 Task: In the setting , change the language English , change the country 'Sierra Leone', change date format (09/01/23), change time format 01:01 AM - 11:59 PM, in privacy and data export the history, logged in from the account softage.10@softage.net
Action: Mouse moved to (948, 67)
Screenshot: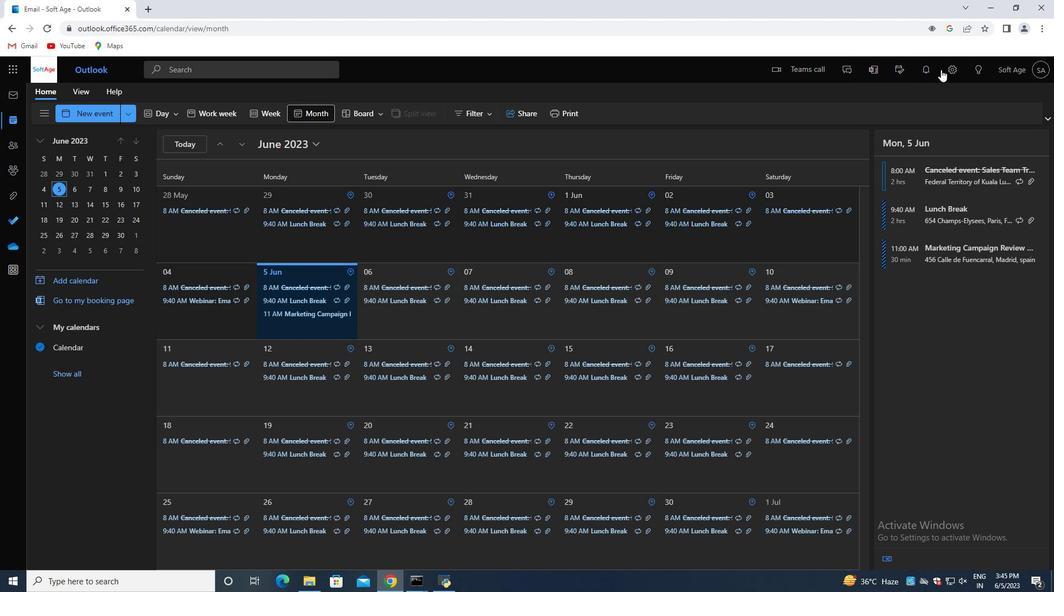 
Action: Mouse pressed left at (948, 67)
Screenshot: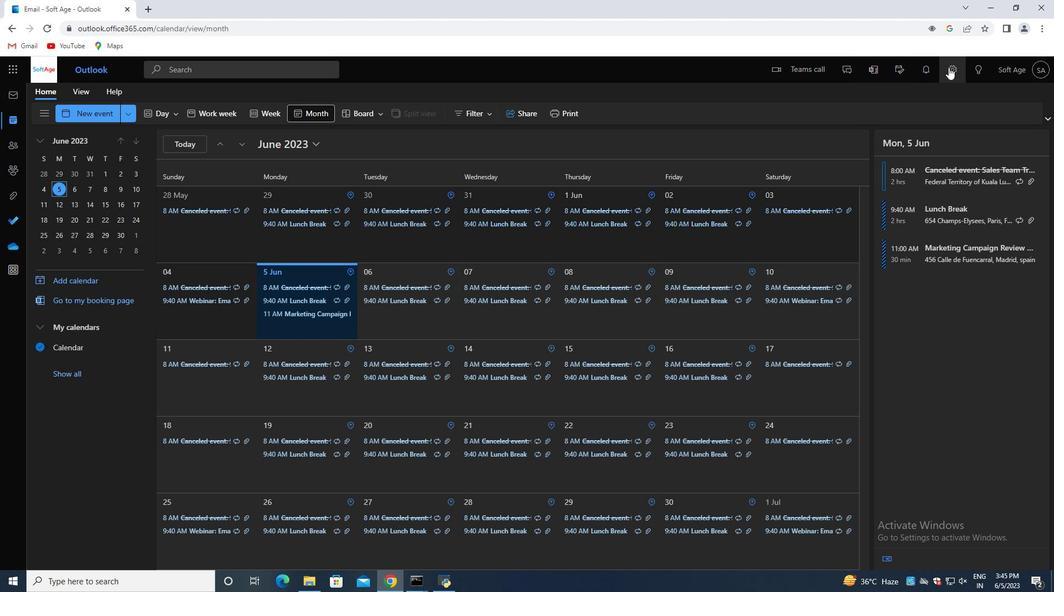 
Action: Mouse moved to (954, 153)
Screenshot: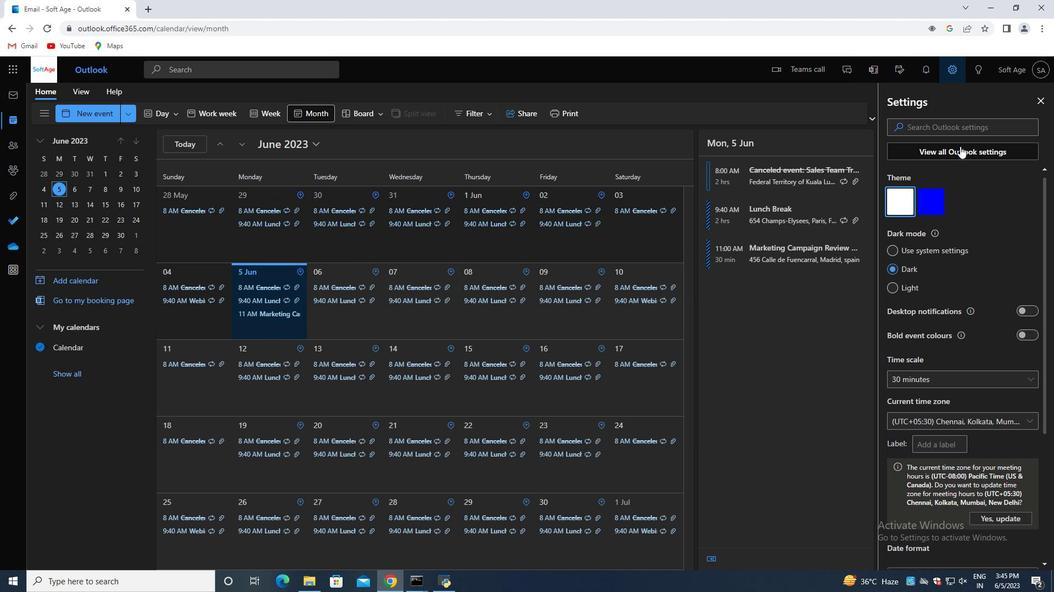
Action: Mouse pressed left at (954, 153)
Screenshot: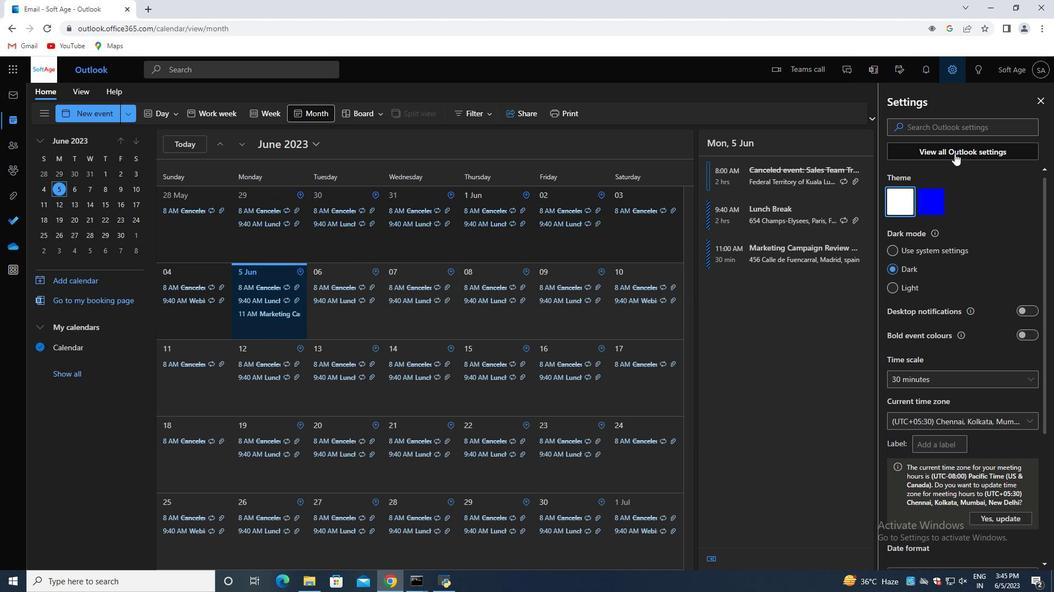 
Action: Mouse moved to (262, 148)
Screenshot: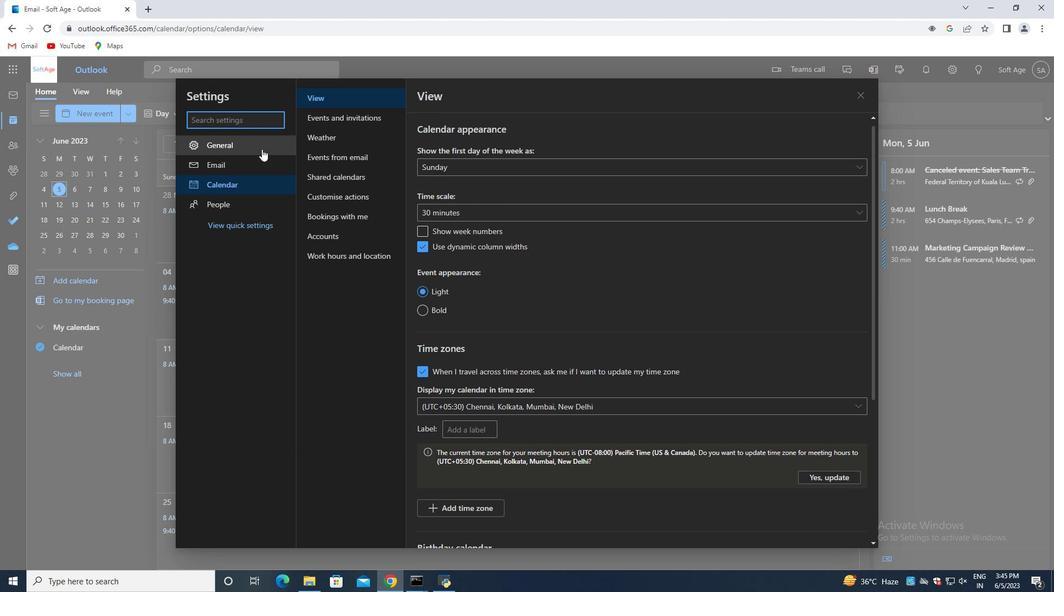 
Action: Mouse pressed left at (262, 148)
Screenshot: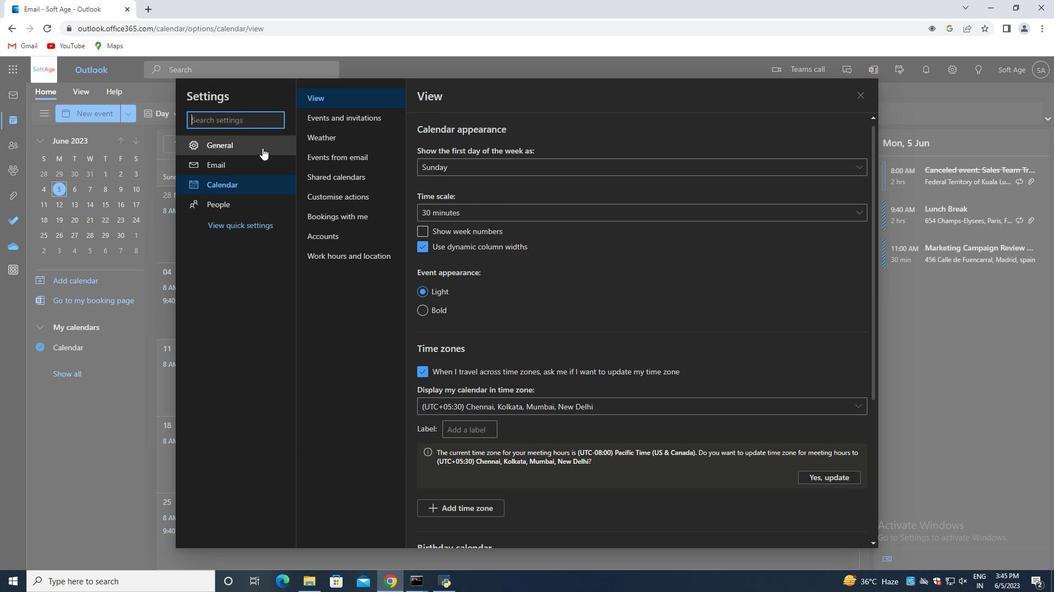 
Action: Mouse moved to (570, 136)
Screenshot: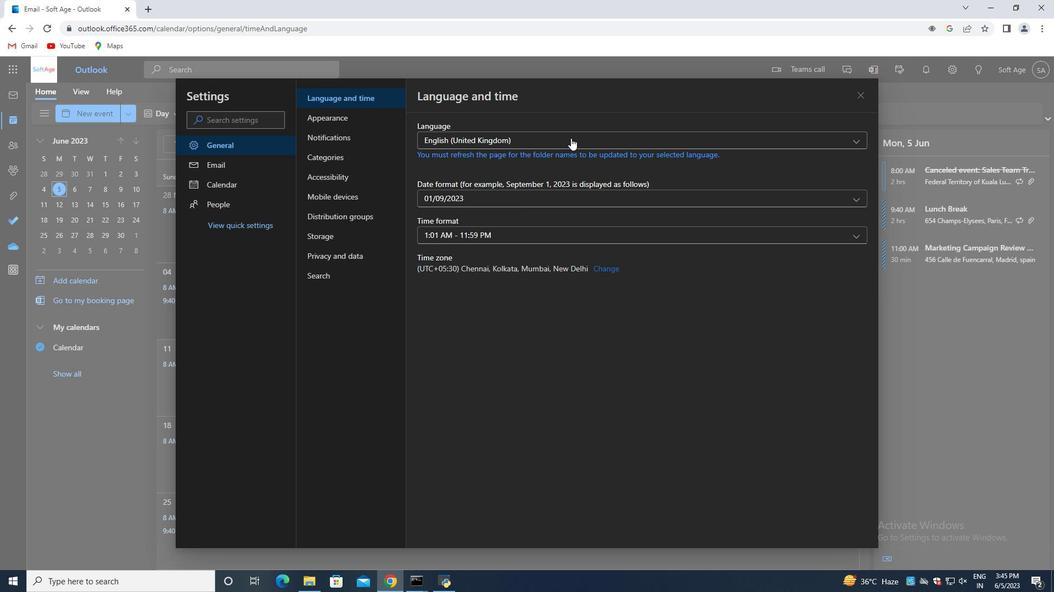 
Action: Mouse pressed left at (570, 136)
Screenshot: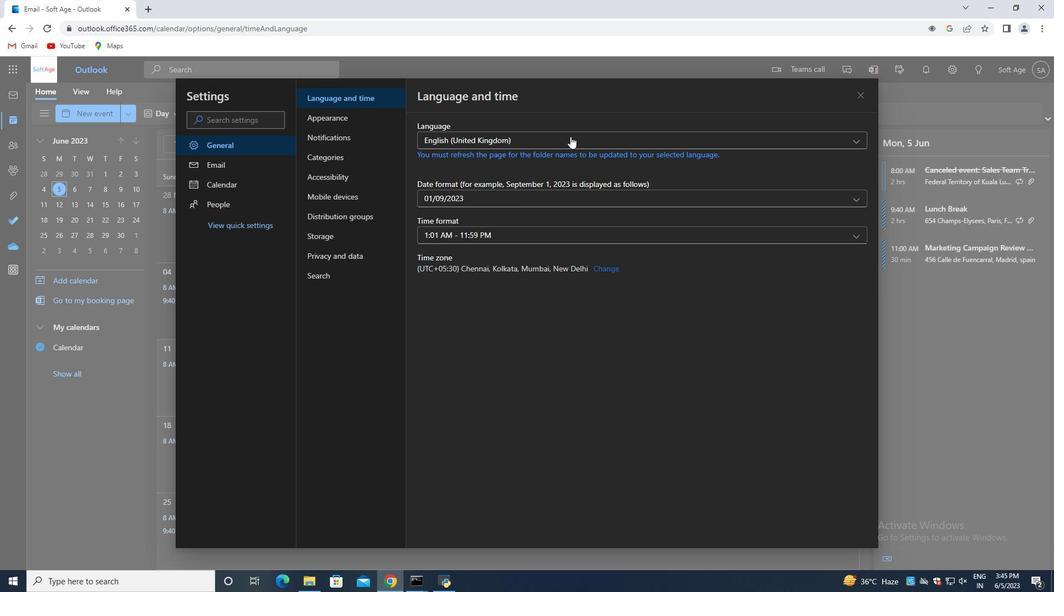 
Action: Mouse moved to (511, 174)
Screenshot: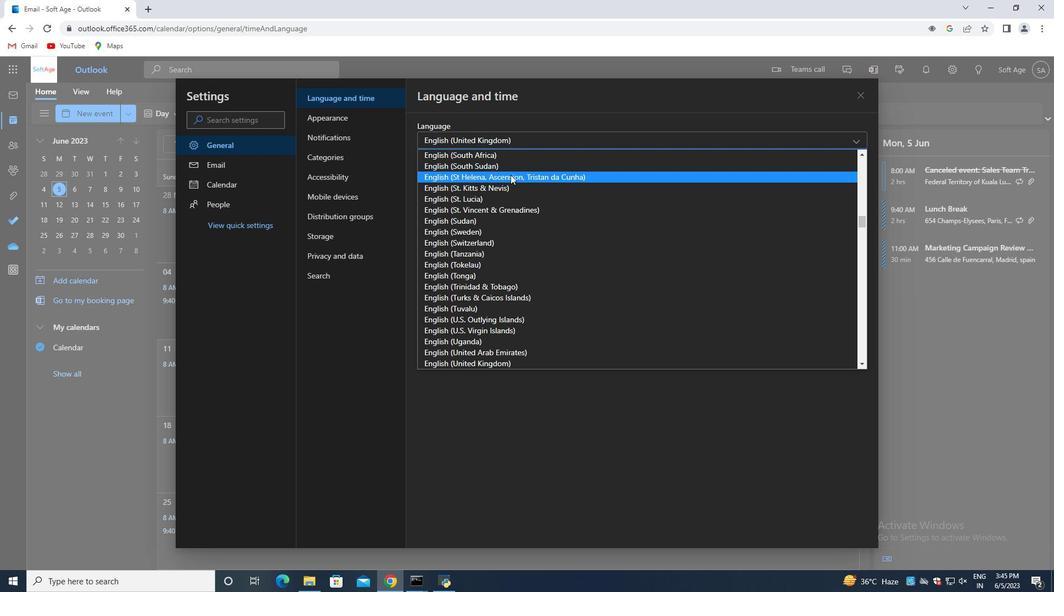 
Action: Mouse scrolled (511, 174) with delta (0, 0)
Screenshot: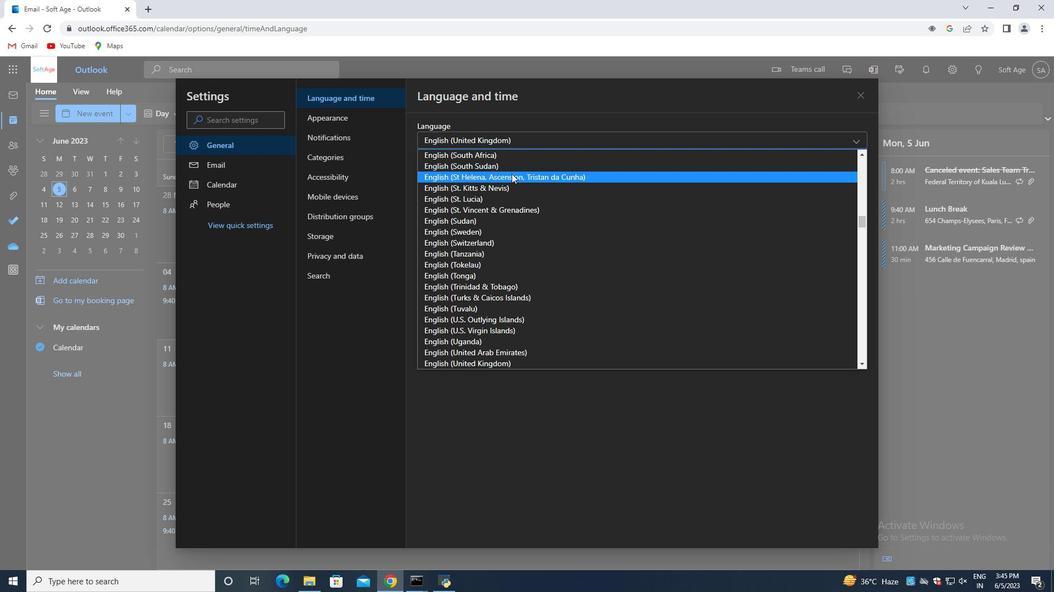 
Action: Mouse moved to (496, 210)
Screenshot: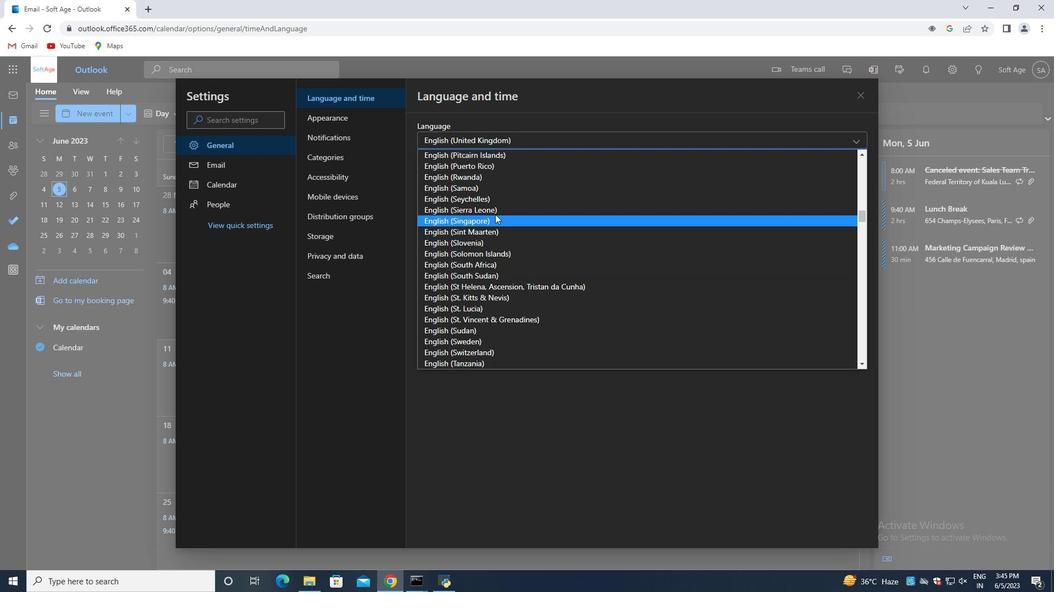 
Action: Mouse pressed left at (496, 210)
Screenshot: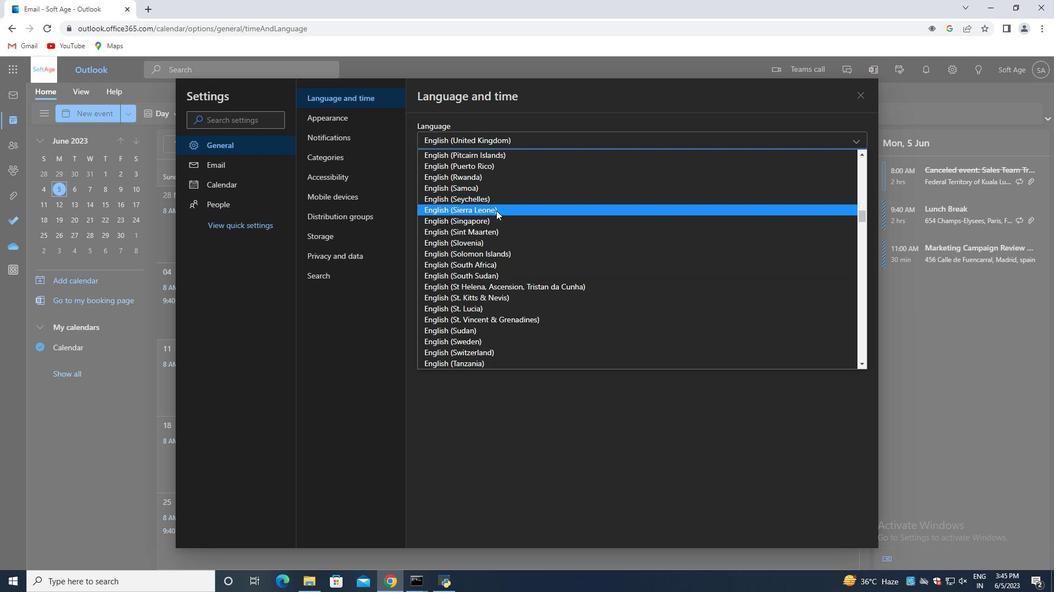 
Action: Mouse moved to (479, 227)
Screenshot: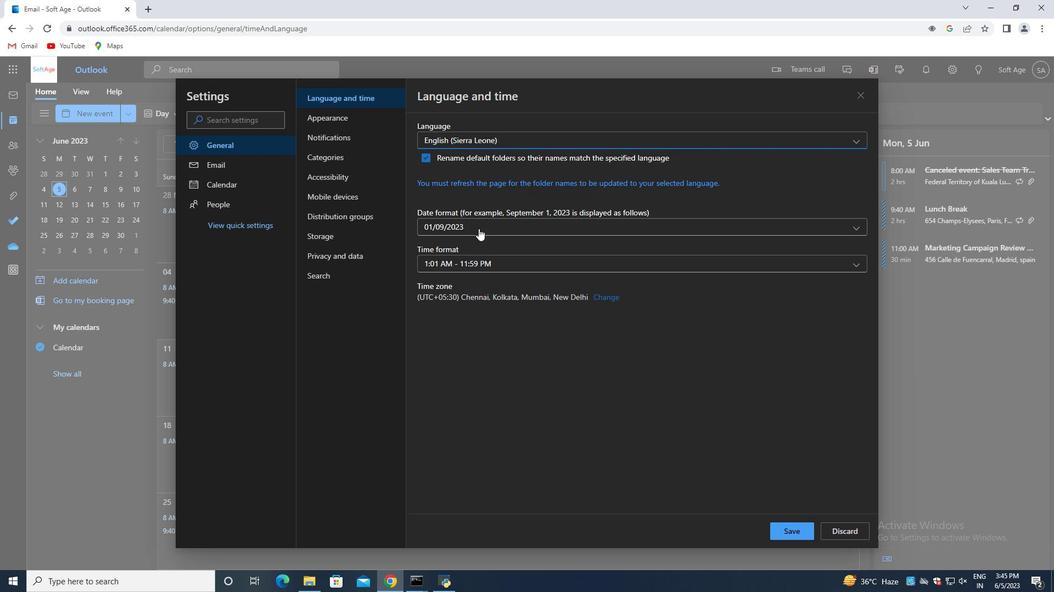 
Action: Mouse pressed left at (479, 227)
Screenshot: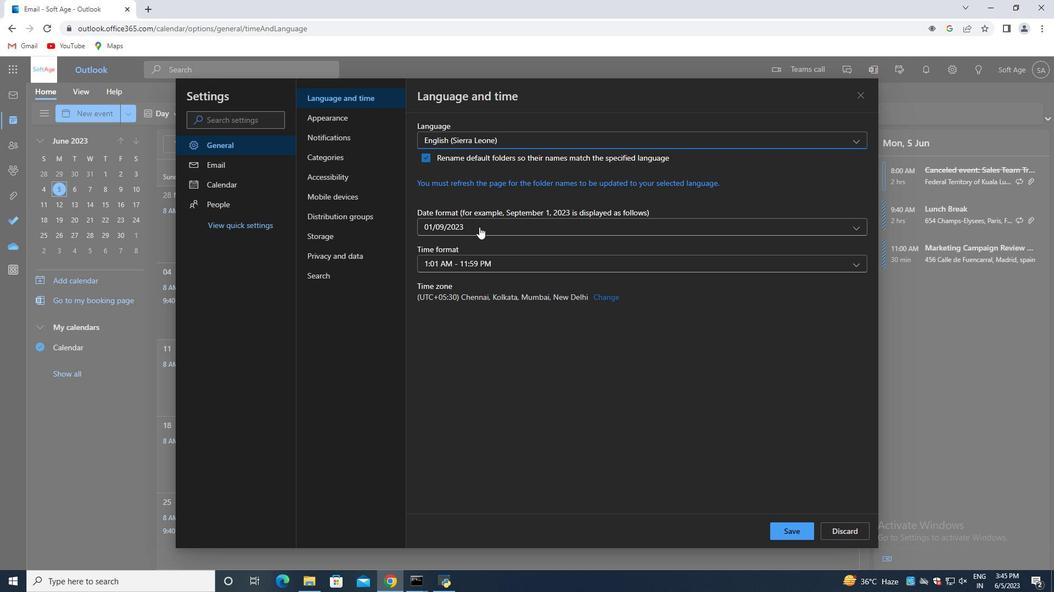
Action: Mouse moved to (478, 253)
Screenshot: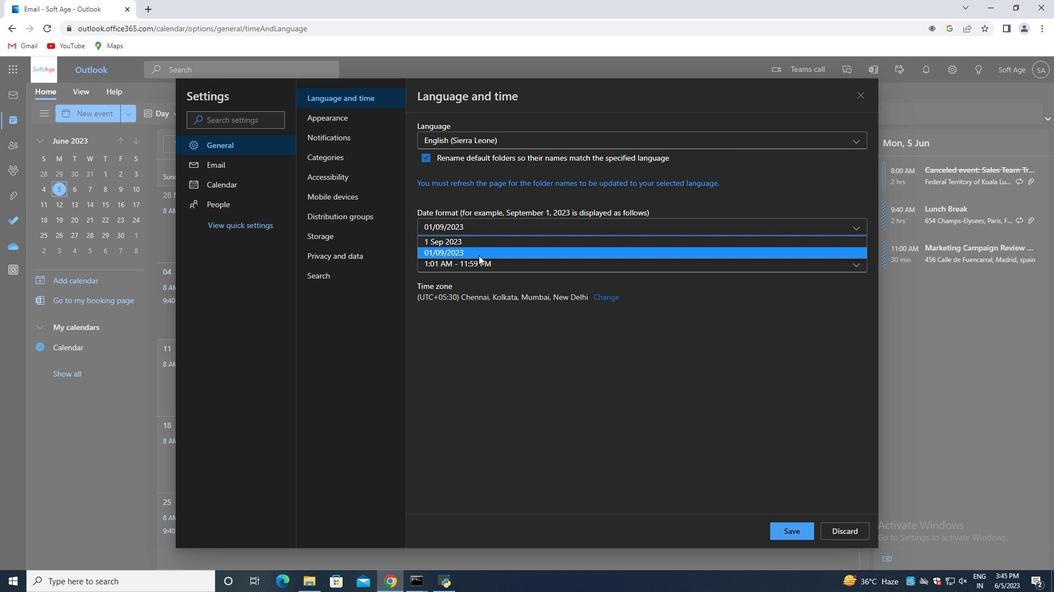 
Action: Mouse pressed left at (478, 253)
Screenshot: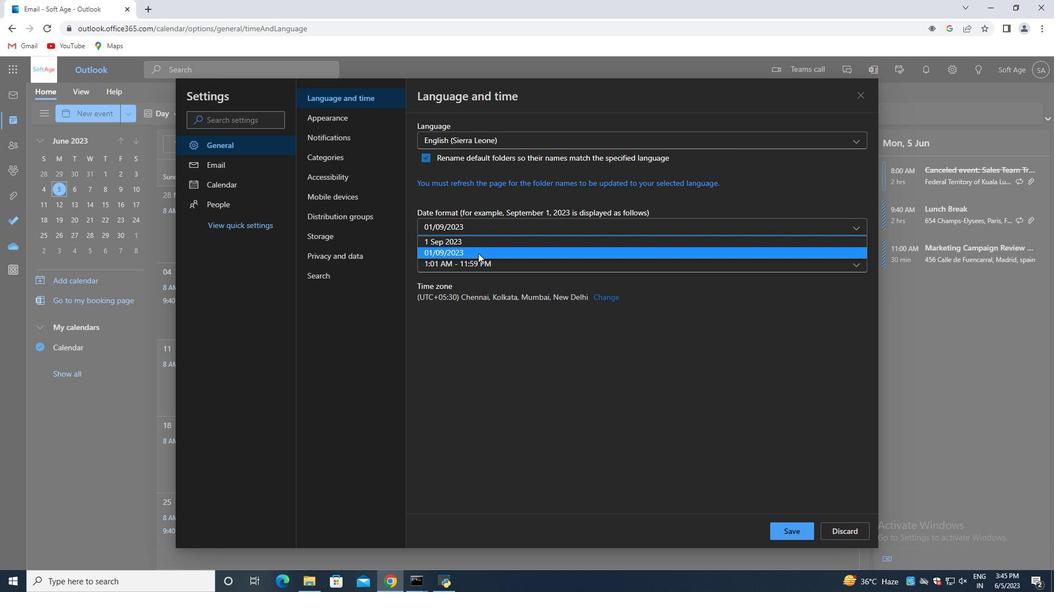 
Action: Mouse moved to (481, 260)
Screenshot: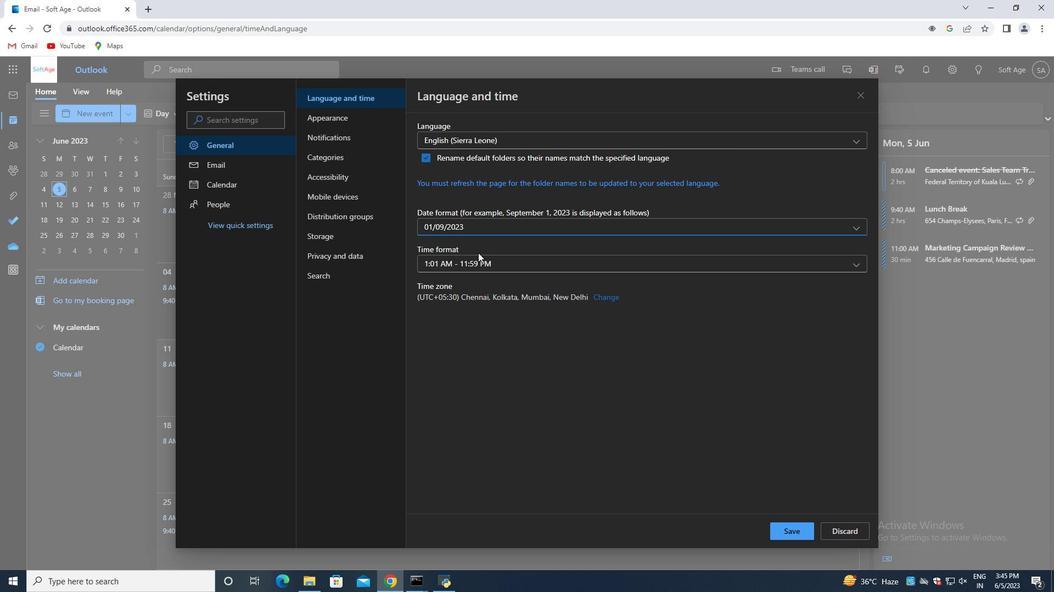 
Action: Mouse pressed left at (481, 260)
Screenshot: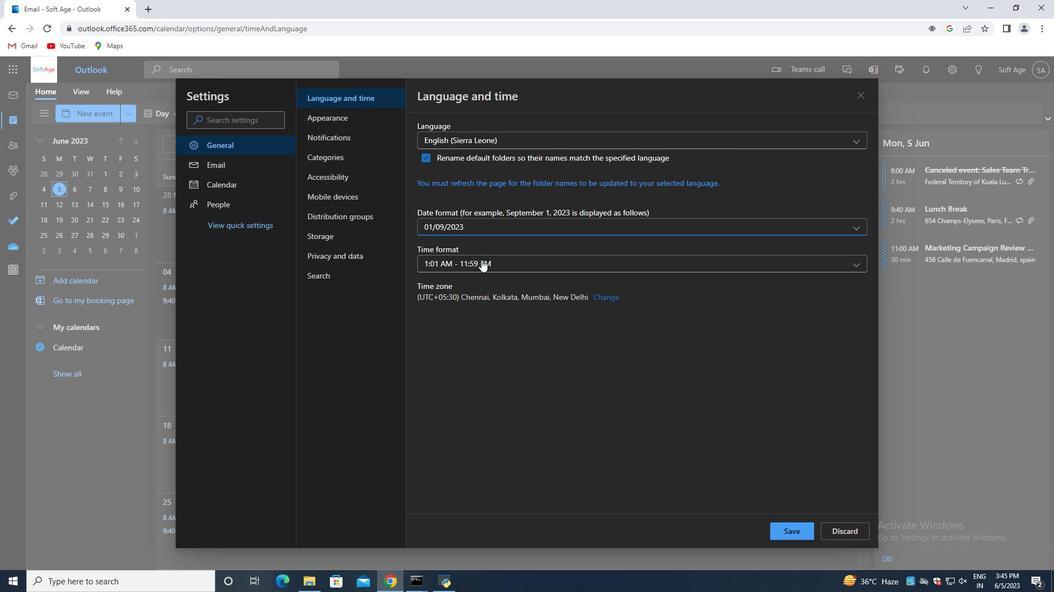 
Action: Mouse moved to (482, 278)
Screenshot: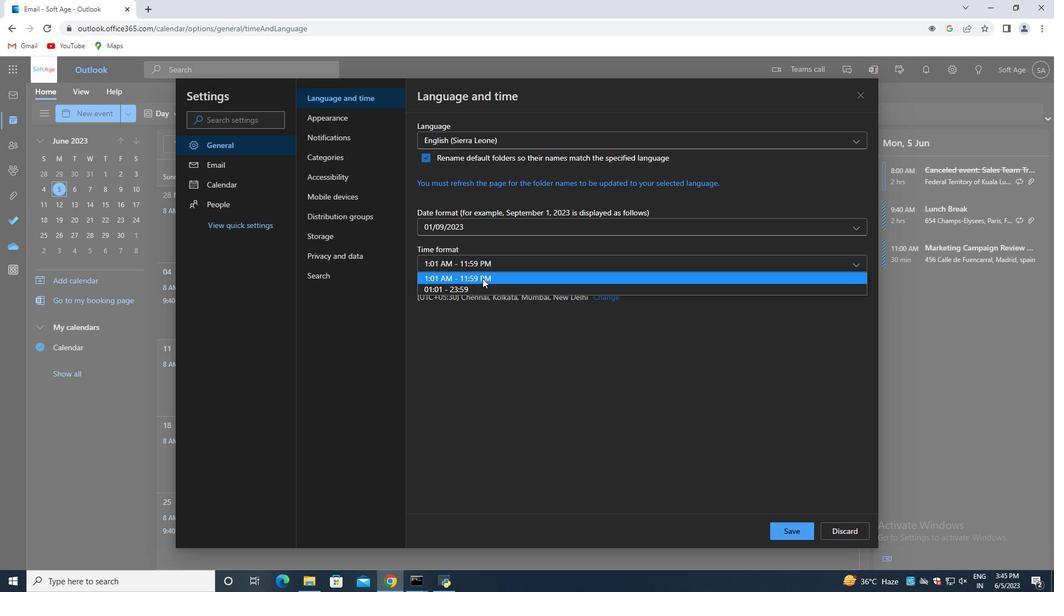 
Action: Mouse pressed left at (482, 278)
Screenshot: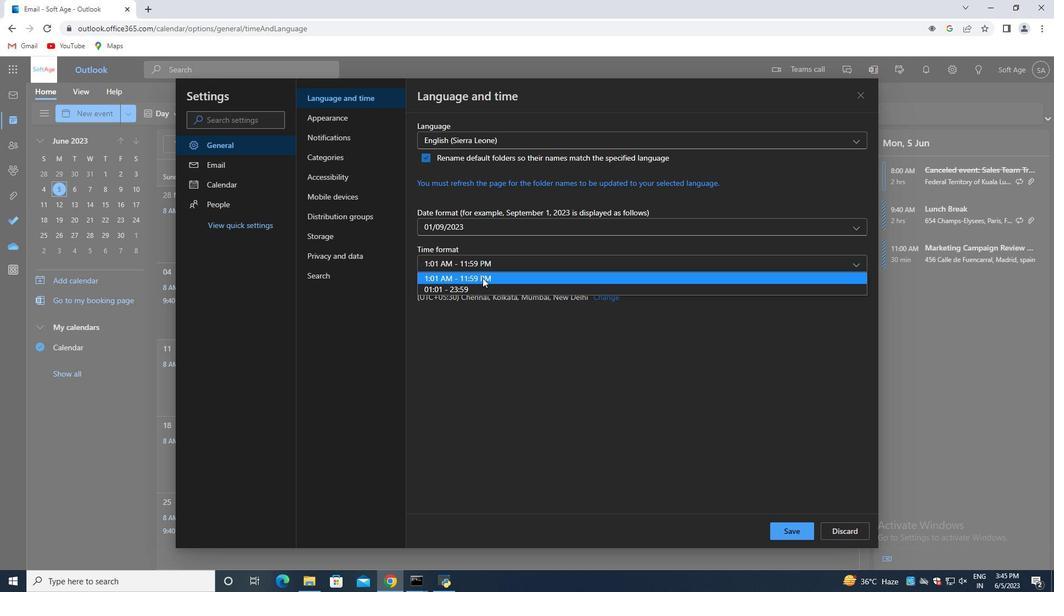 
Action: Mouse moved to (797, 534)
Screenshot: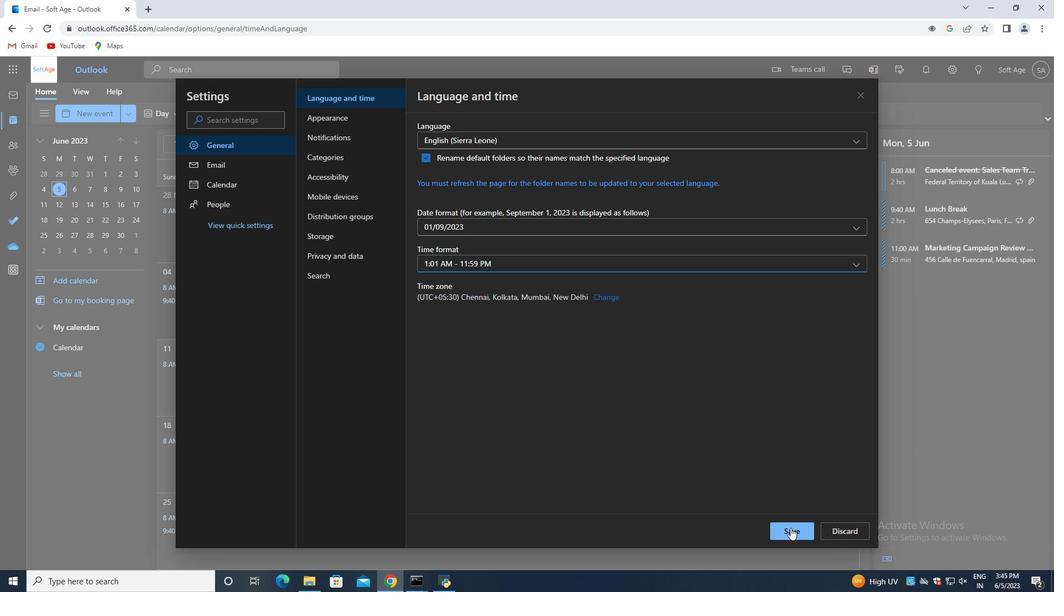 
Action: Mouse pressed left at (797, 534)
Screenshot: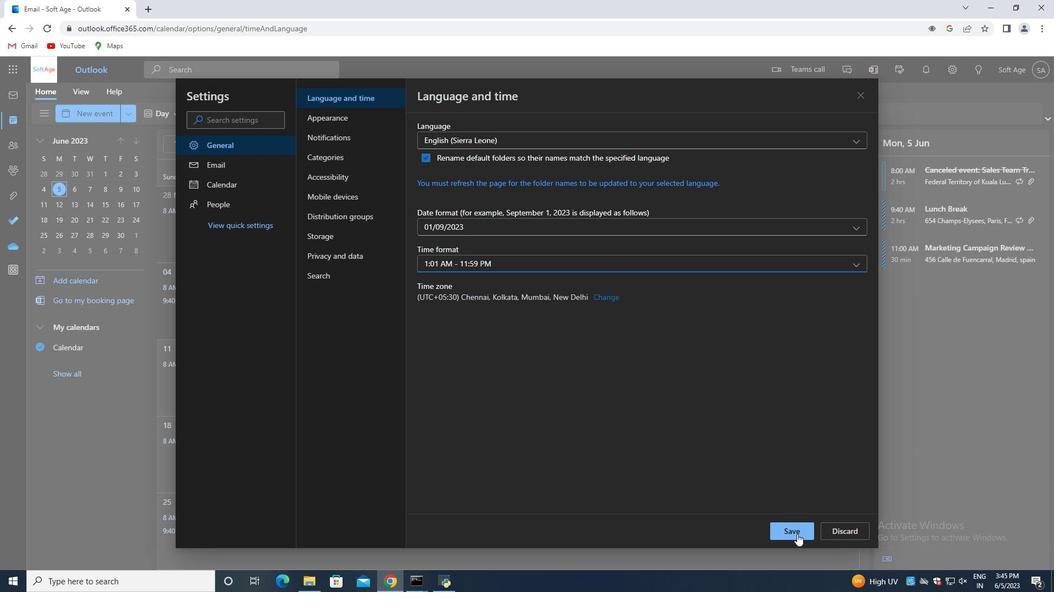 
Action: Mouse moved to (352, 250)
Screenshot: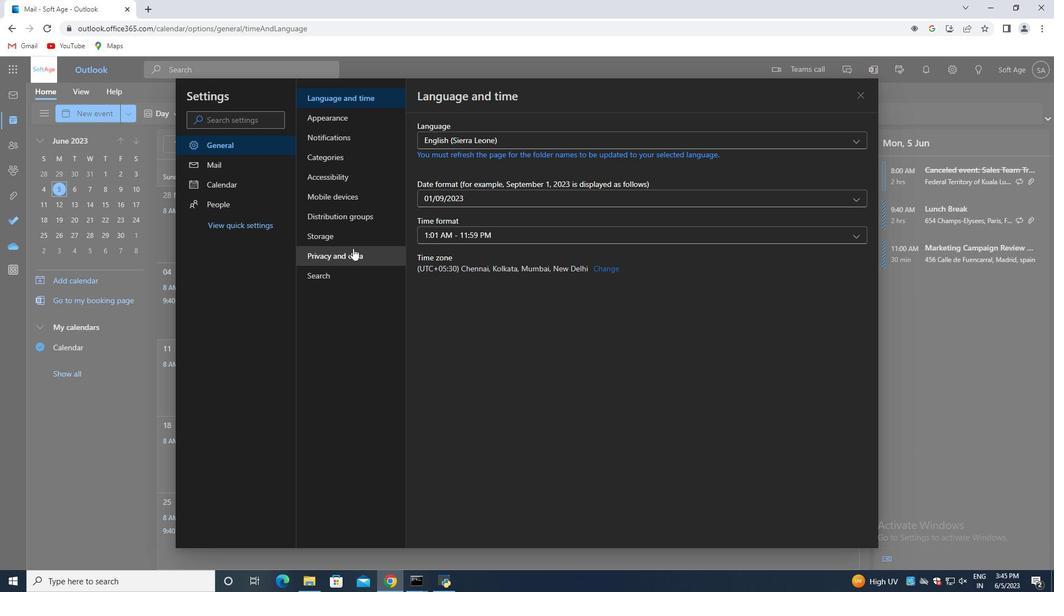 
Action: Mouse pressed left at (352, 250)
Screenshot: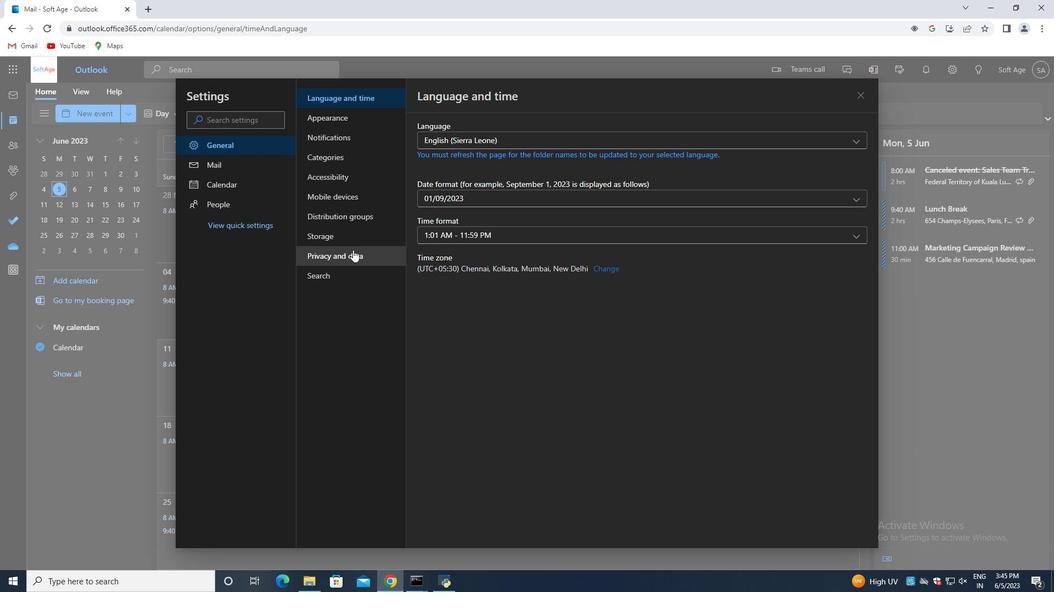 
Action: Mouse moved to (528, 168)
Screenshot: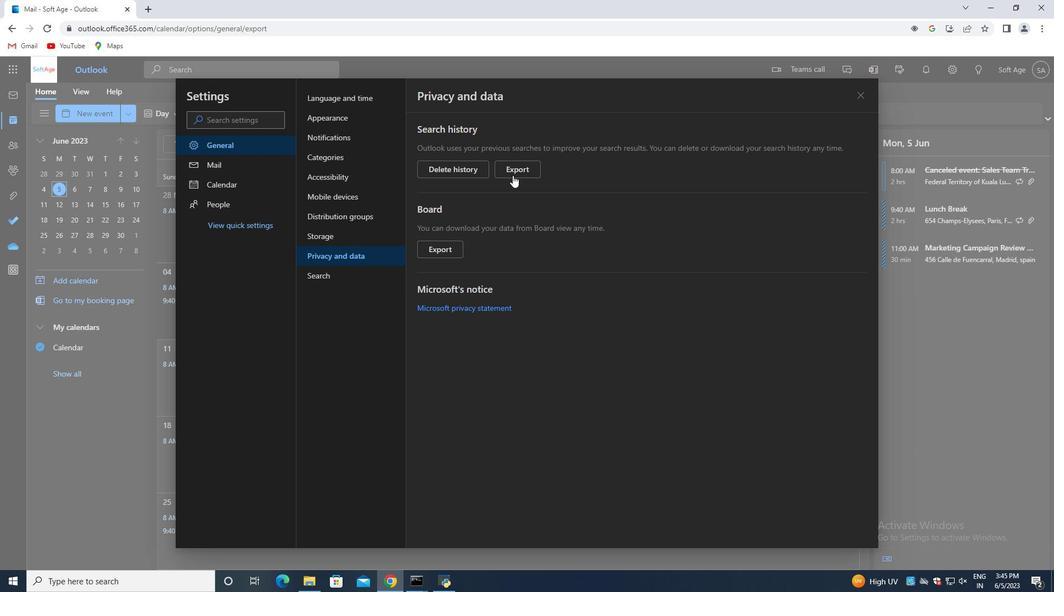 
Action: Mouse pressed left at (528, 168)
Screenshot: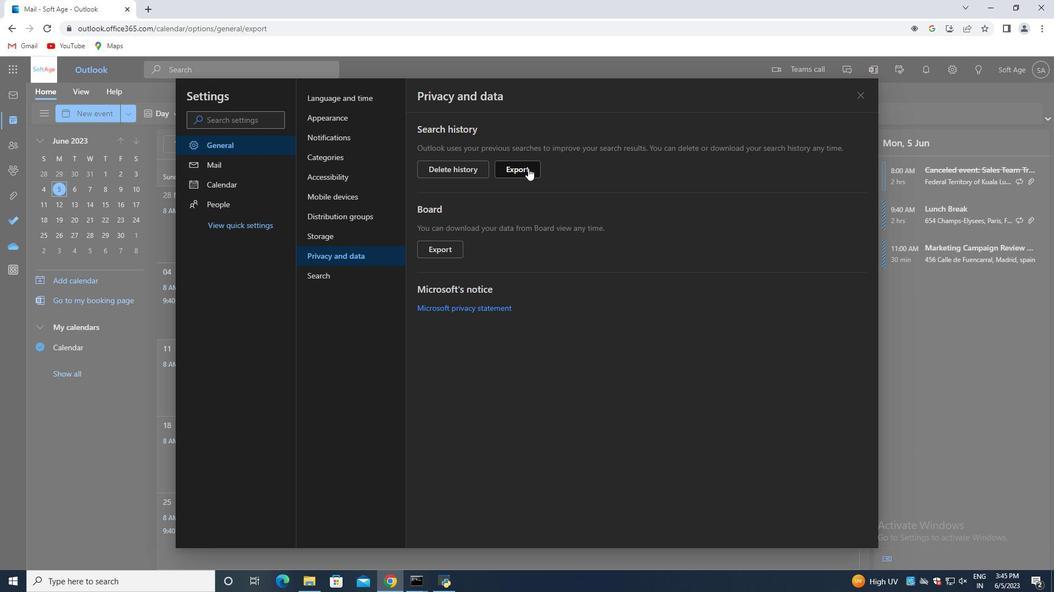 
